 Task: Add Kerrygold Reserve Cheddar Cheese to the cart.
Action: Mouse moved to (751, 283)
Screenshot: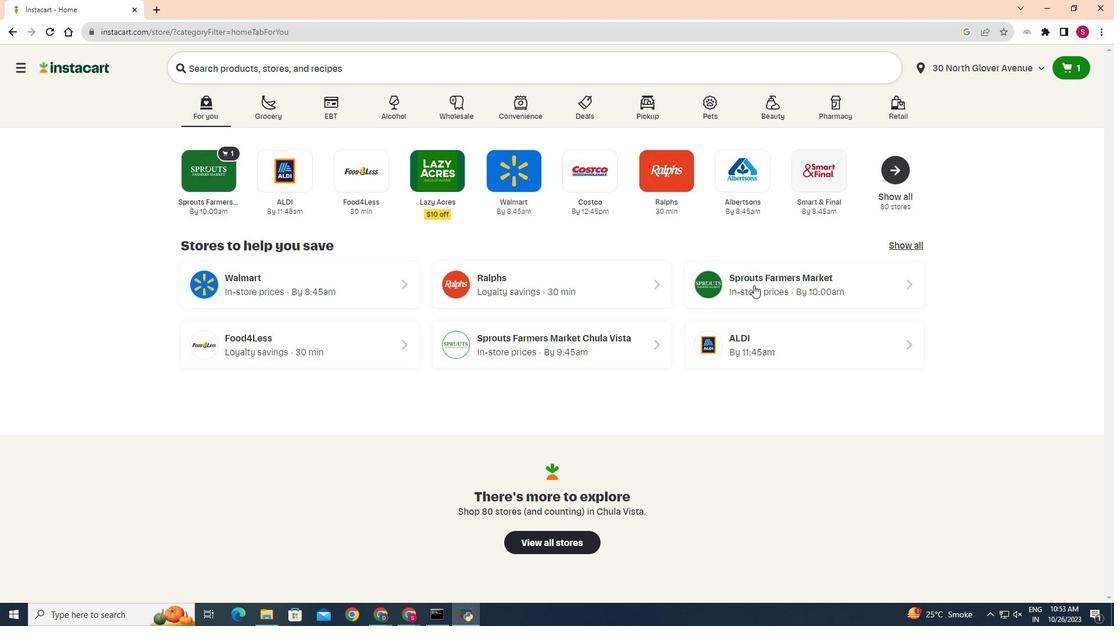 
Action: Mouse pressed left at (751, 283)
Screenshot: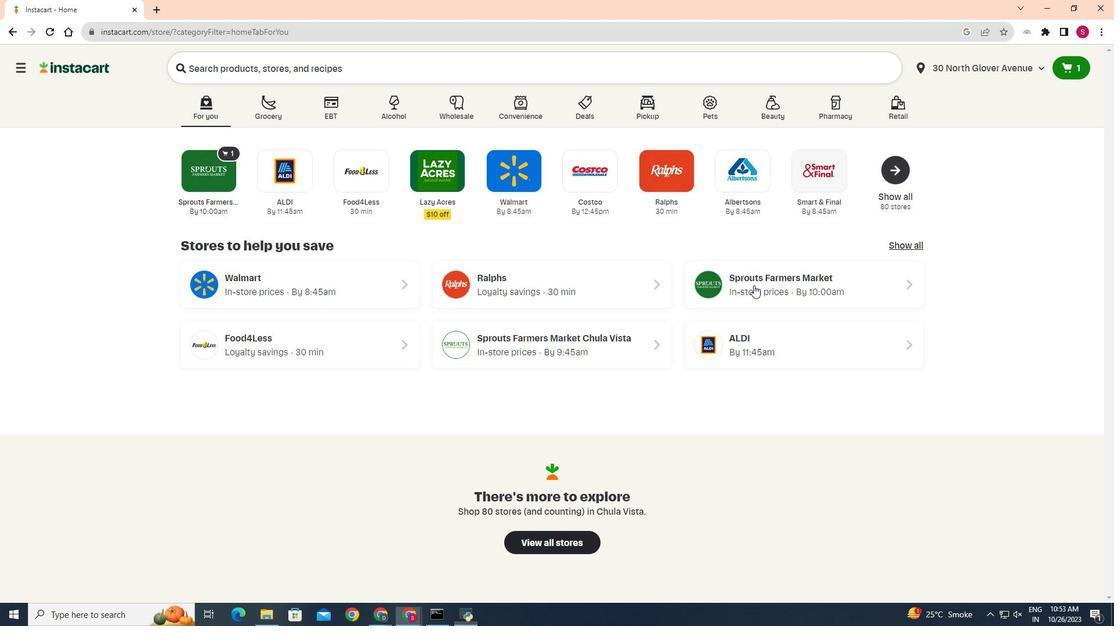 
Action: Mouse moved to (32, 524)
Screenshot: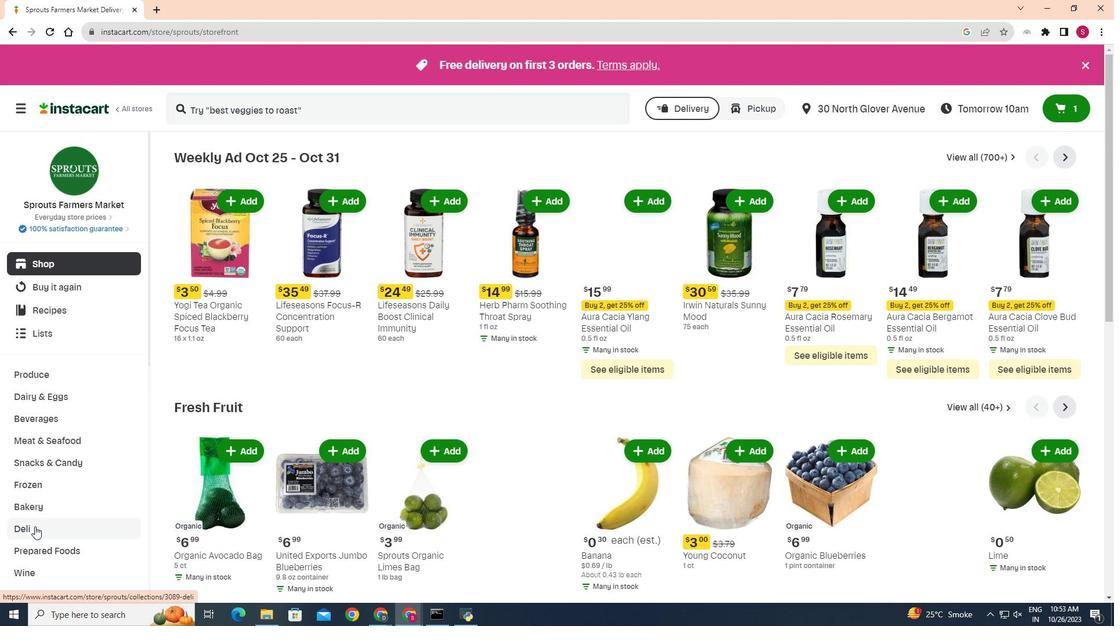 
Action: Mouse pressed left at (32, 524)
Screenshot: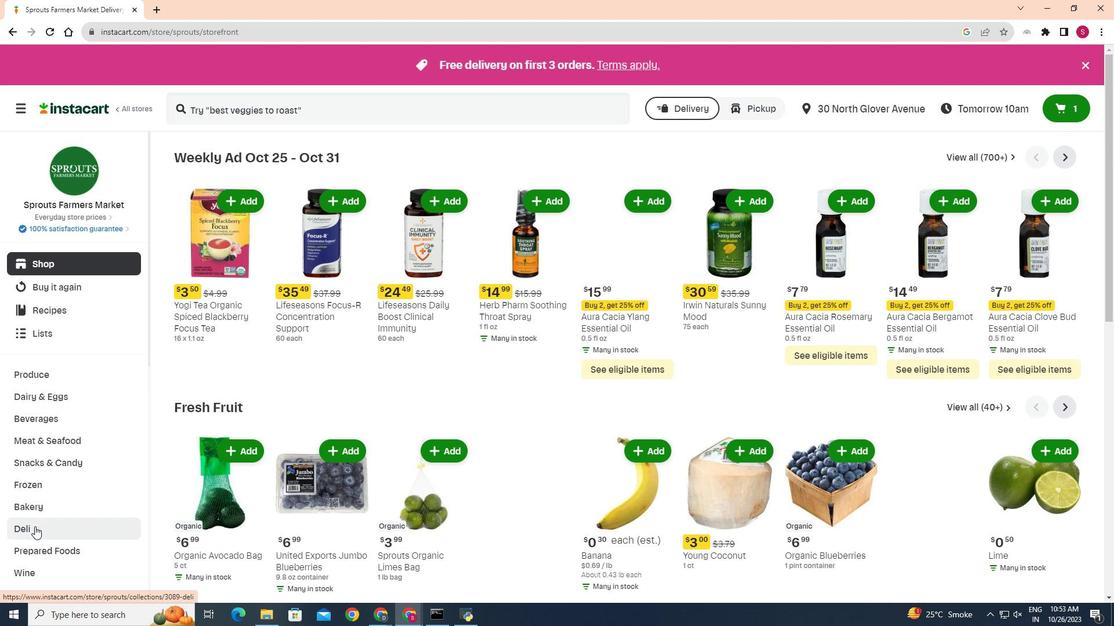 
Action: Mouse moved to (297, 182)
Screenshot: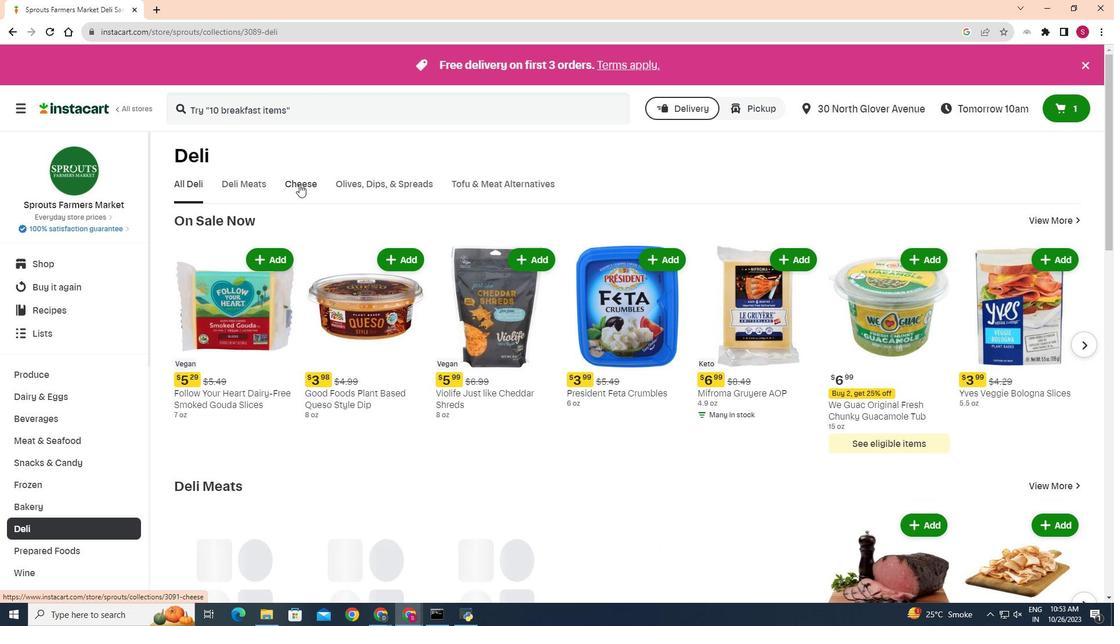
Action: Mouse pressed left at (297, 182)
Screenshot: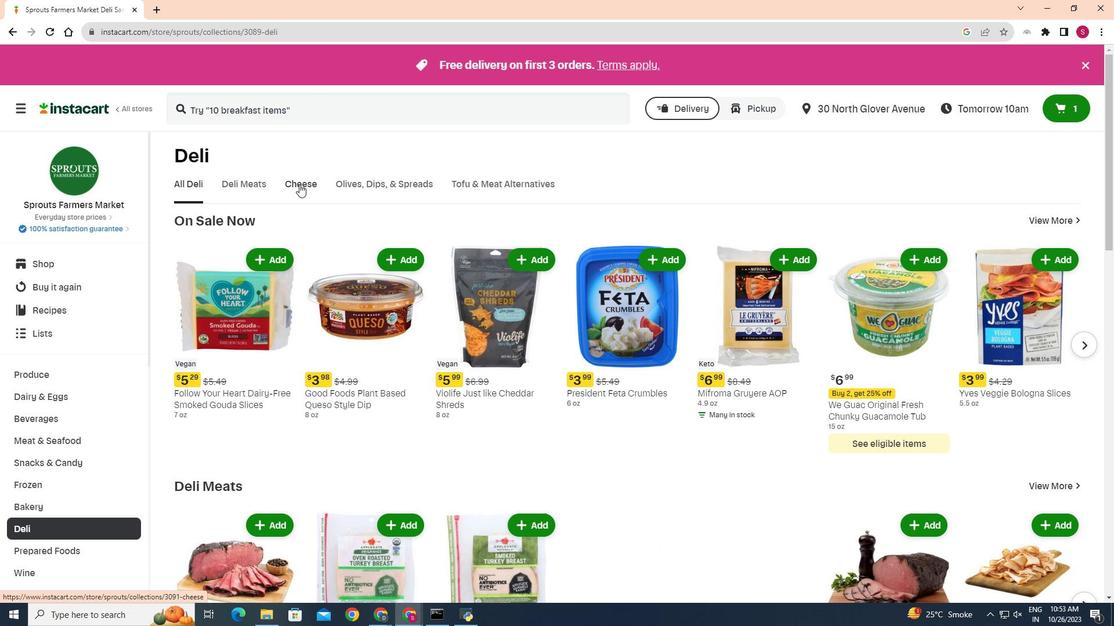 
Action: Mouse moved to (271, 235)
Screenshot: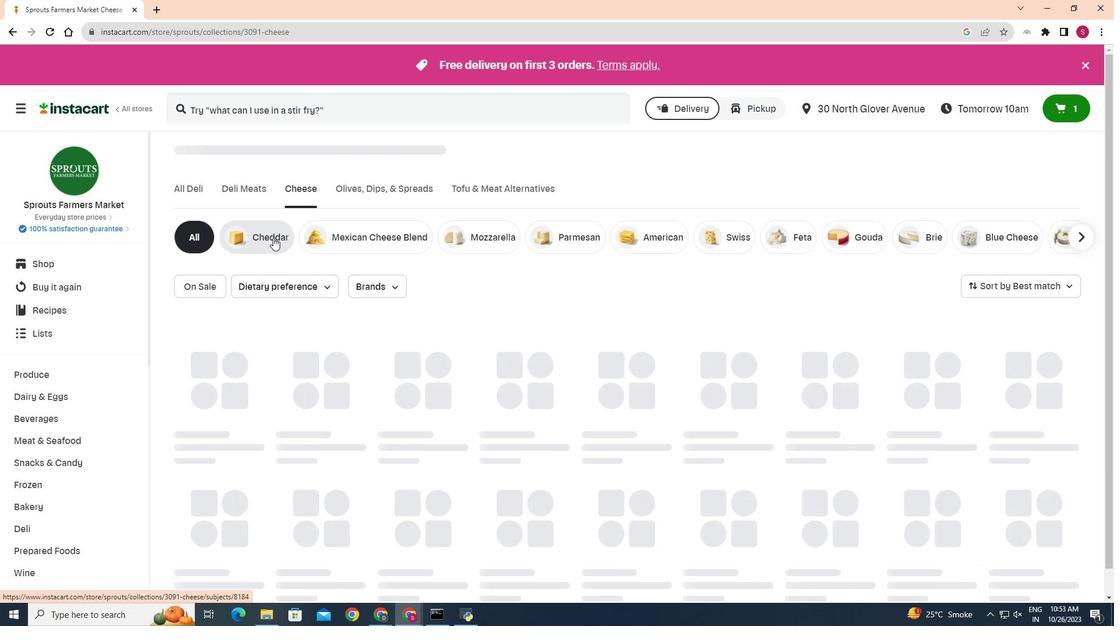 
Action: Mouse pressed left at (271, 235)
Screenshot: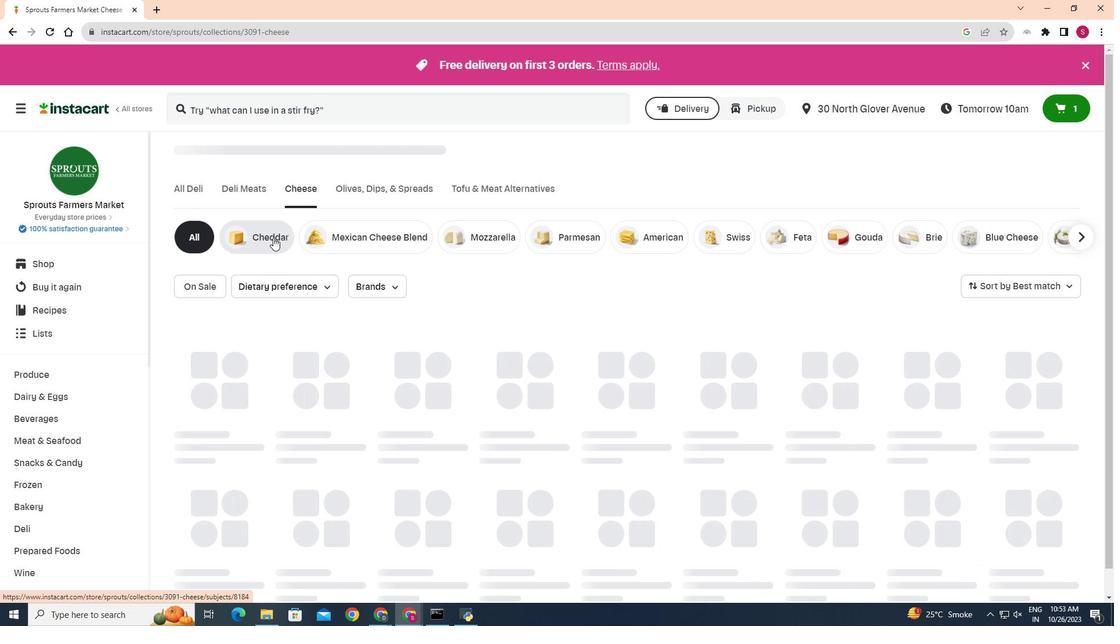 
Action: Mouse moved to (309, 364)
Screenshot: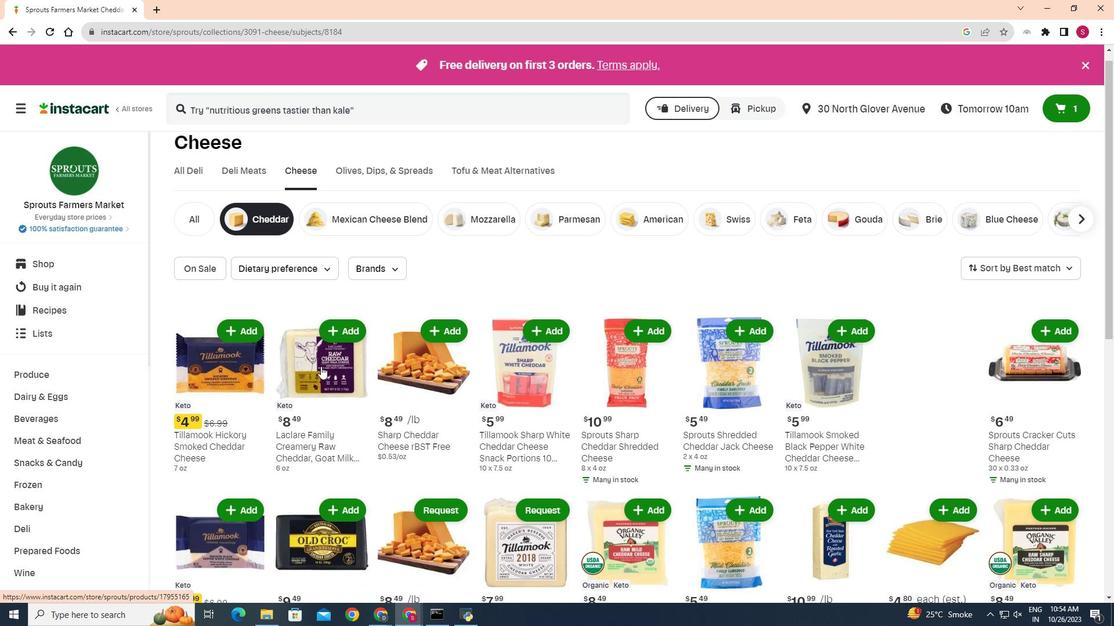 
Action: Mouse scrolled (309, 363) with delta (0, 0)
Screenshot: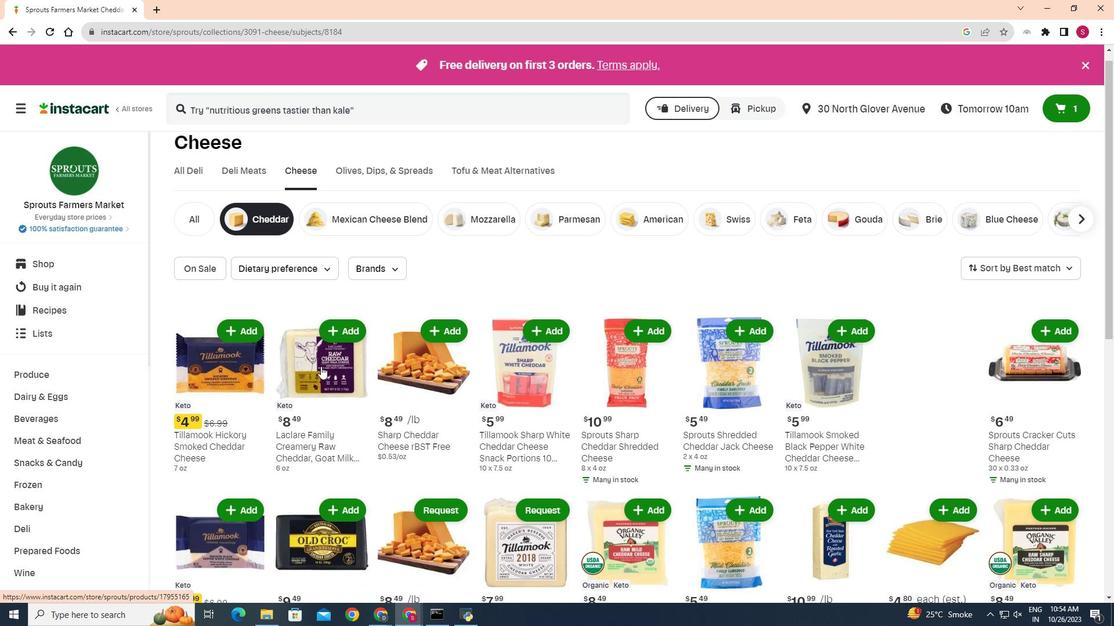 
Action: Mouse moved to (1050, 376)
Screenshot: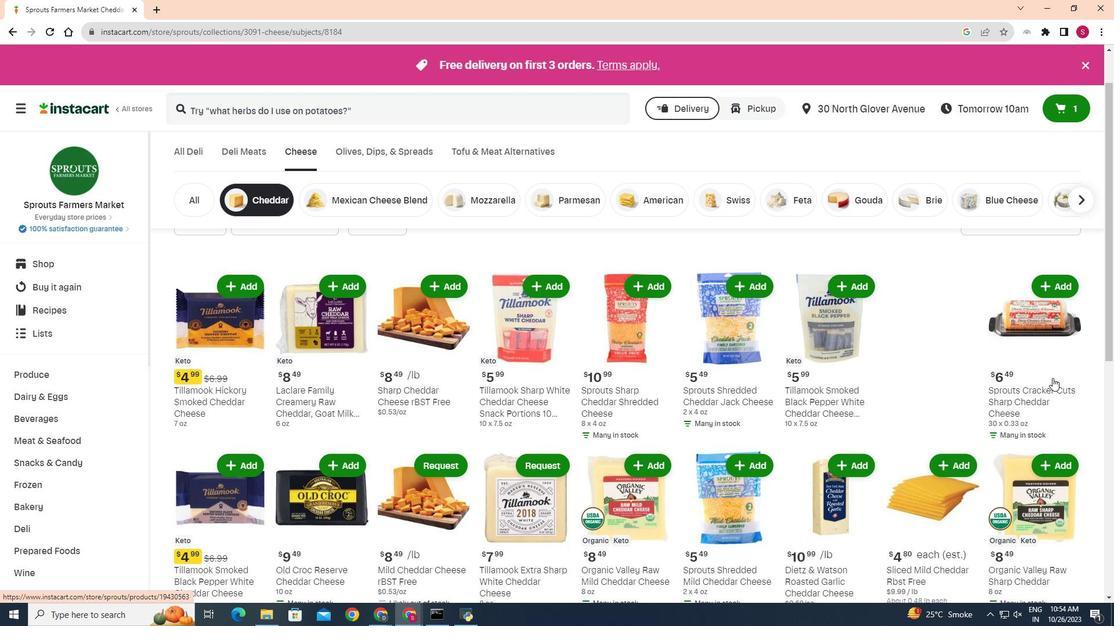 
Action: Mouse scrolled (1050, 375) with delta (0, 0)
Screenshot: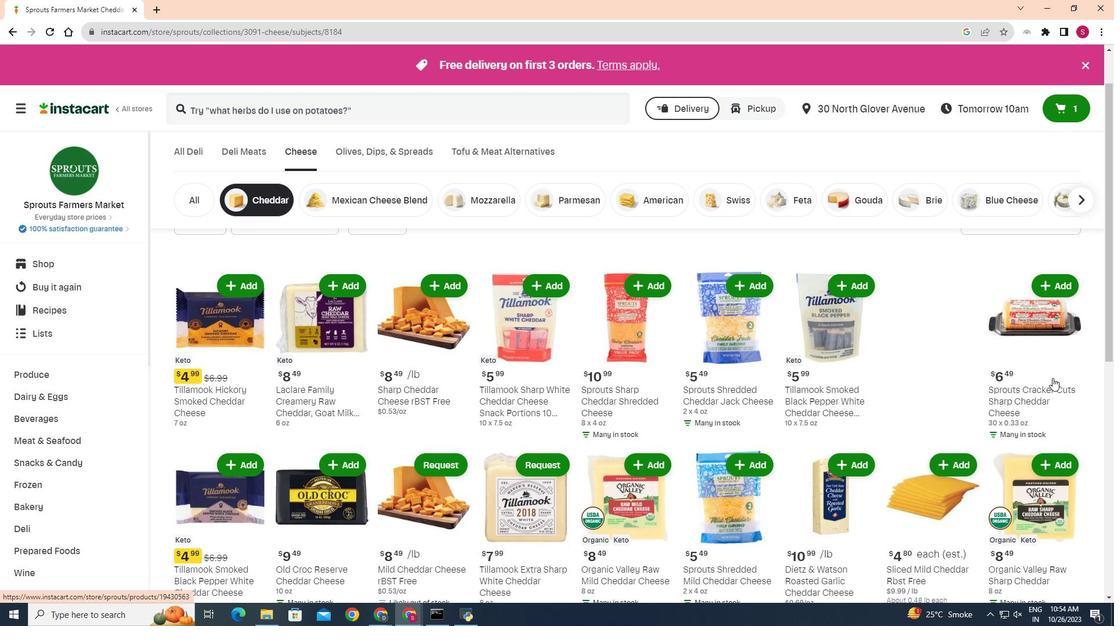 
Action: Mouse scrolled (1050, 375) with delta (0, 0)
Screenshot: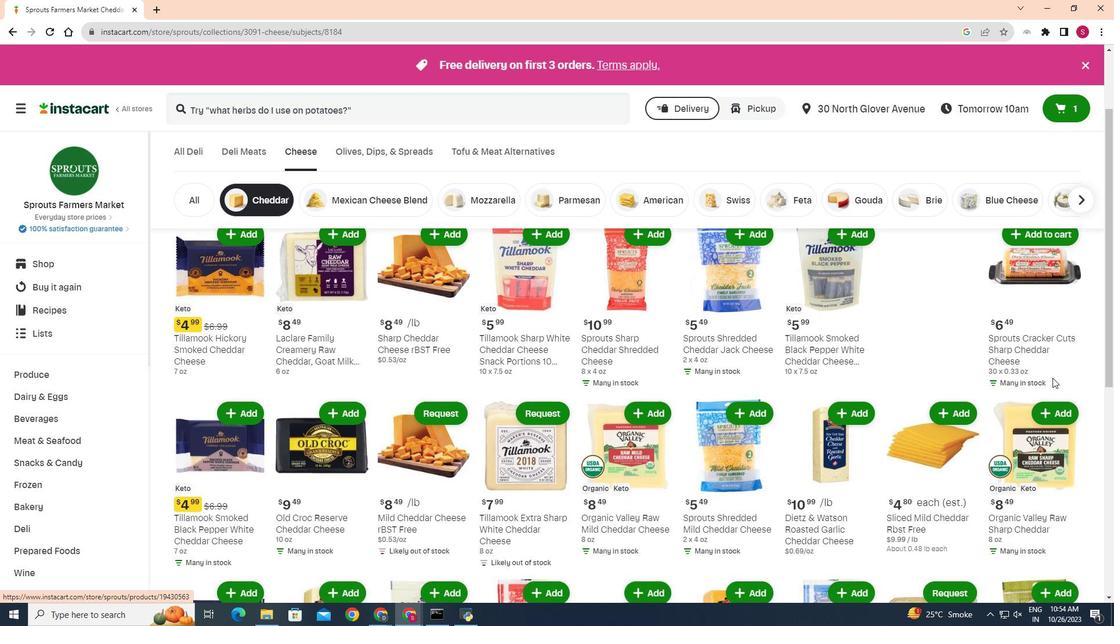 
Action: Mouse moved to (292, 354)
Screenshot: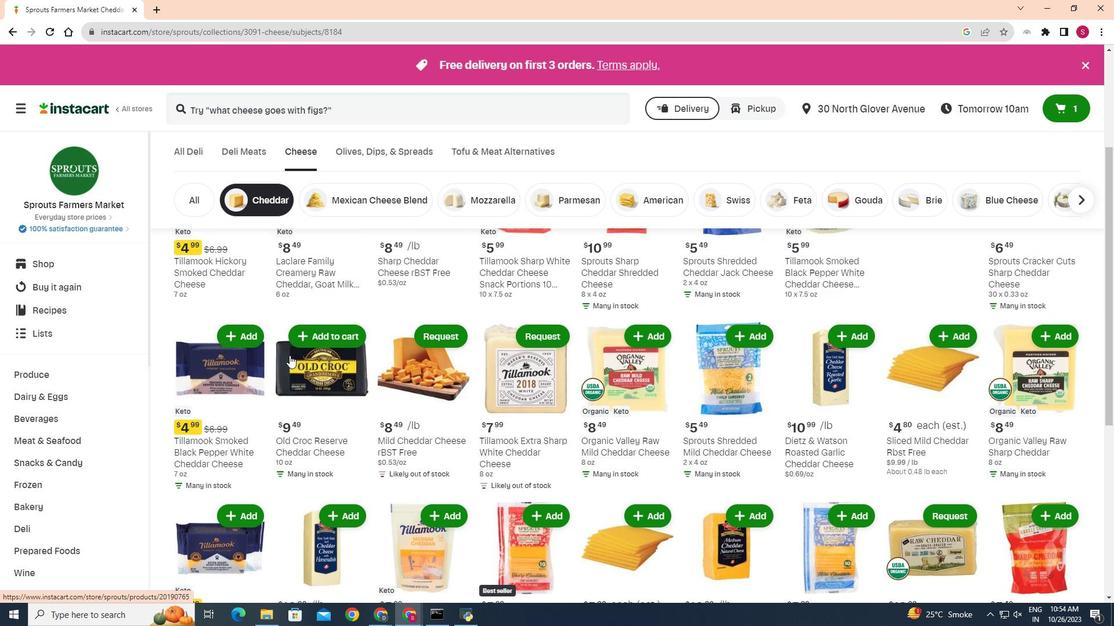 
Action: Mouse scrolled (292, 354) with delta (0, 0)
Screenshot: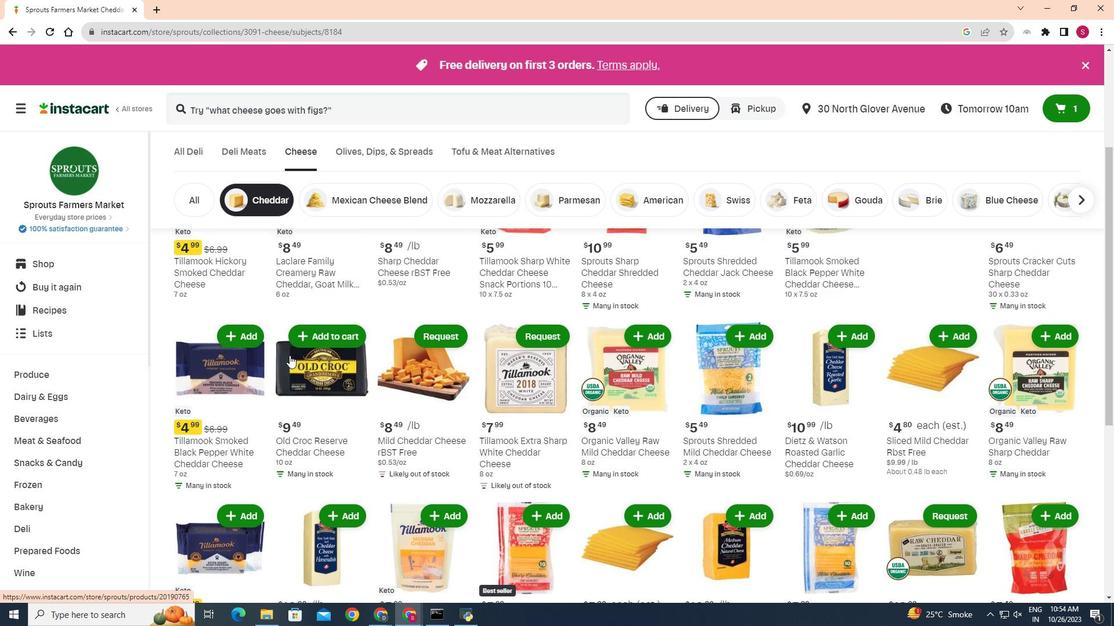 
Action: Mouse moved to (260, 340)
Screenshot: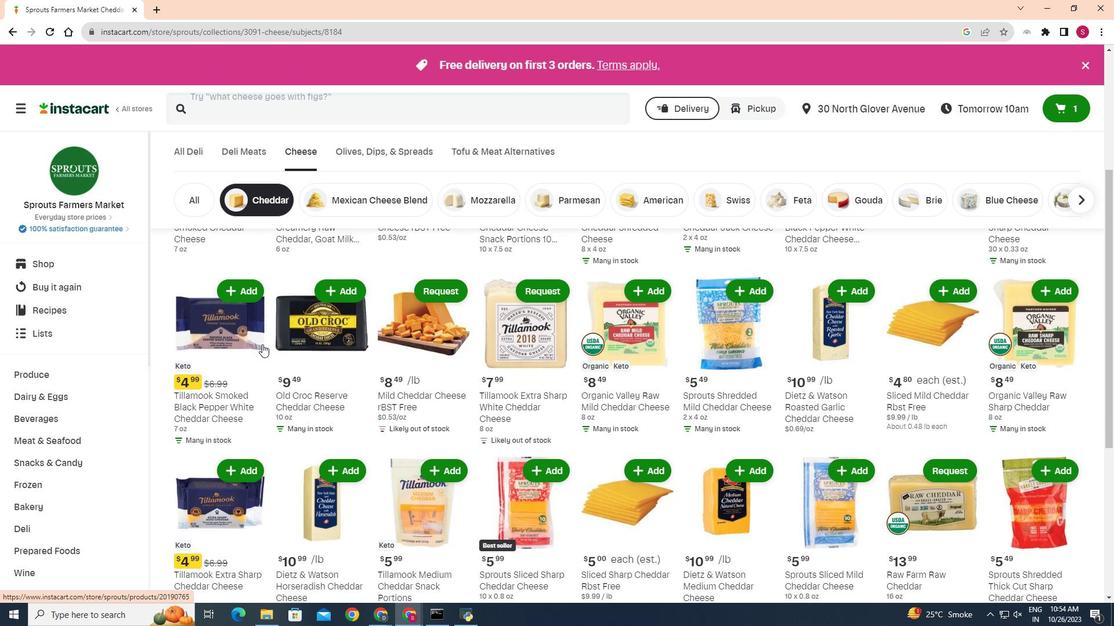
Action: Mouse scrolled (260, 339) with delta (0, 0)
Screenshot: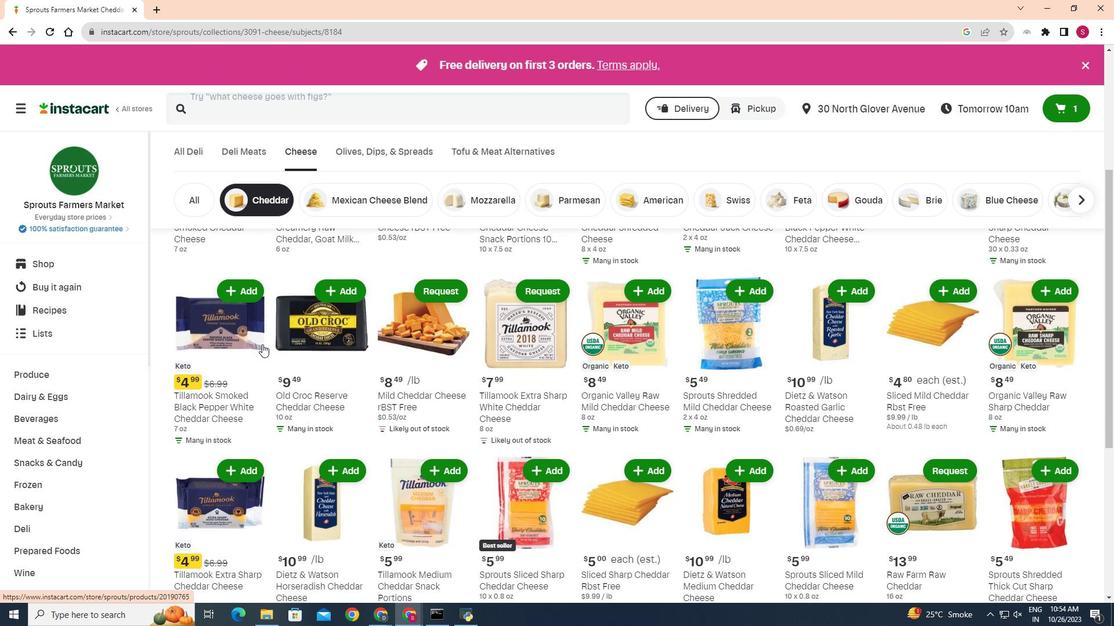 
Action: Mouse moved to (979, 459)
Screenshot: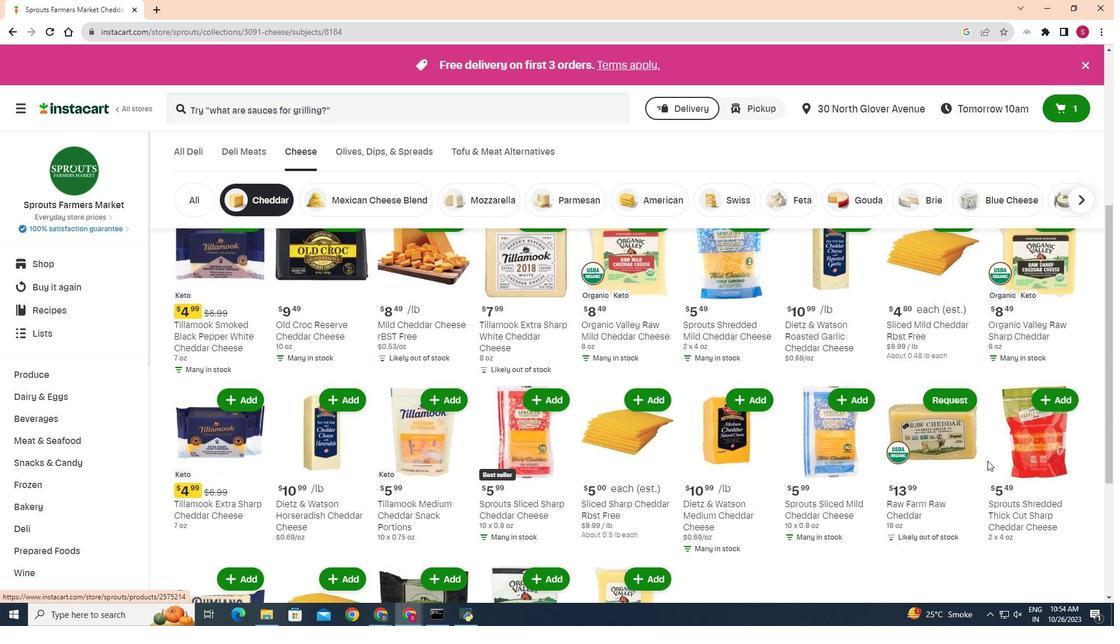 
Action: Mouse scrolled (979, 458) with delta (0, 0)
Screenshot: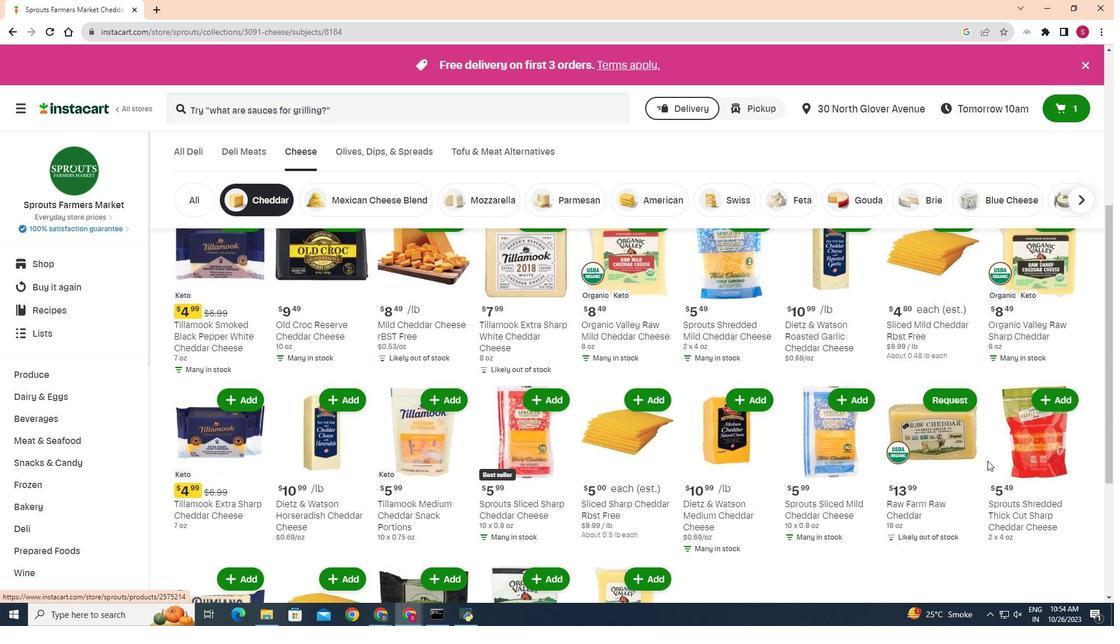 
Action: Mouse moved to (985, 459)
Screenshot: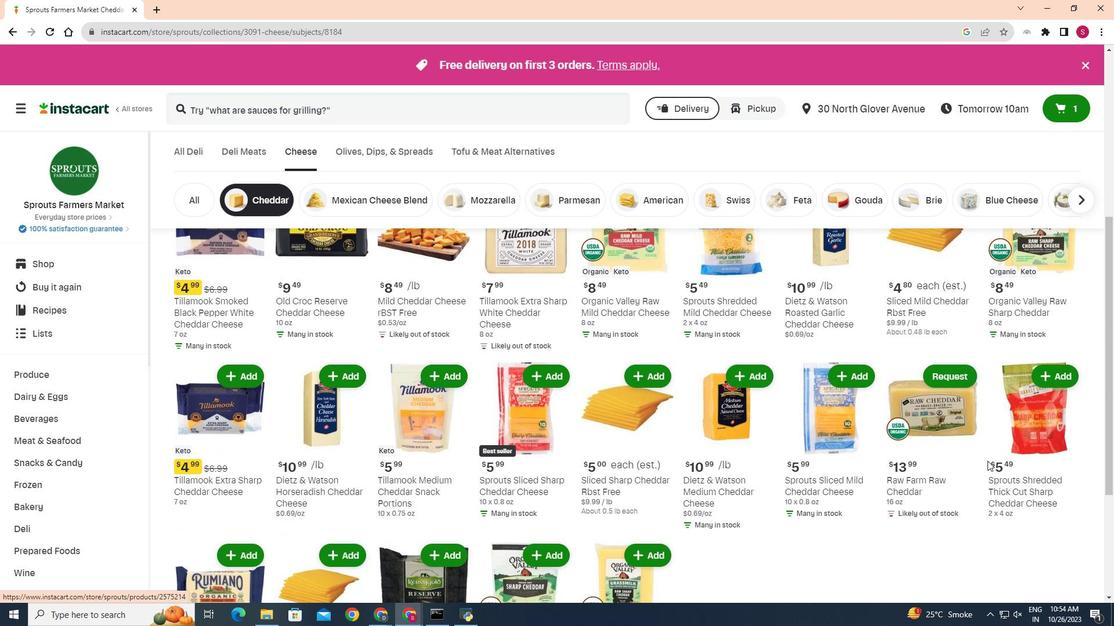 
Action: Mouse scrolled (985, 458) with delta (0, 0)
Screenshot: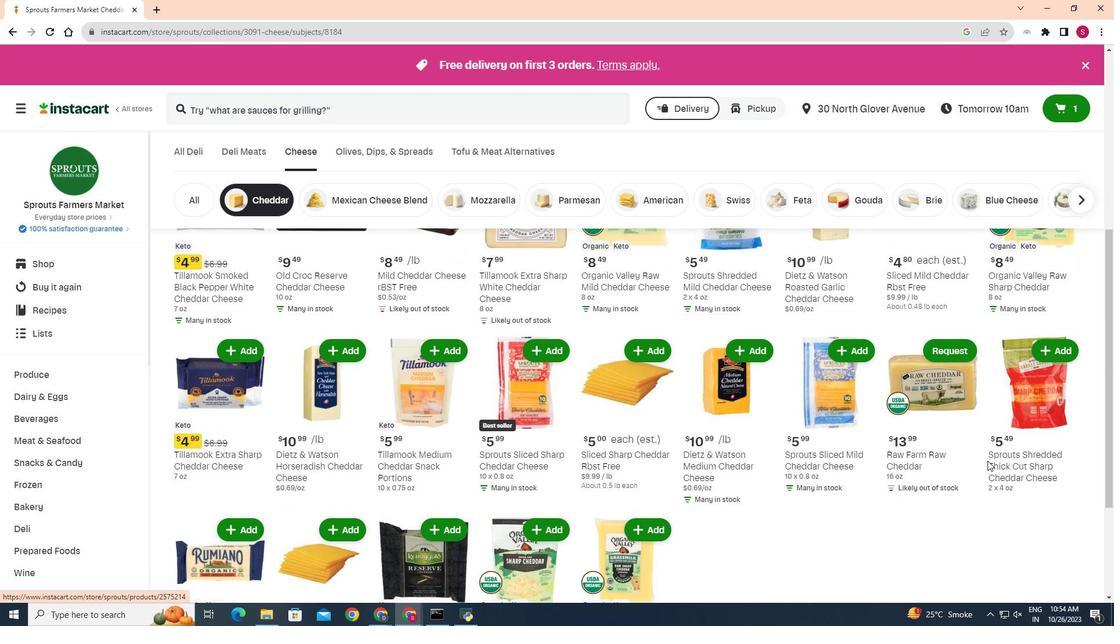 
Action: Mouse scrolled (985, 458) with delta (0, 0)
Screenshot: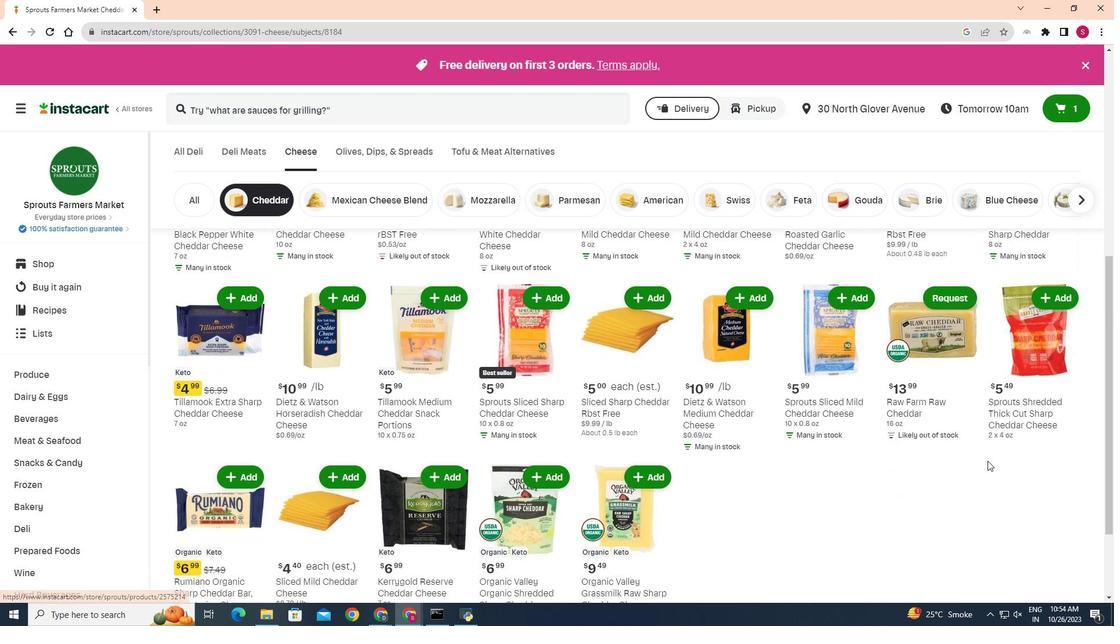 
Action: Mouse moved to (413, 448)
Screenshot: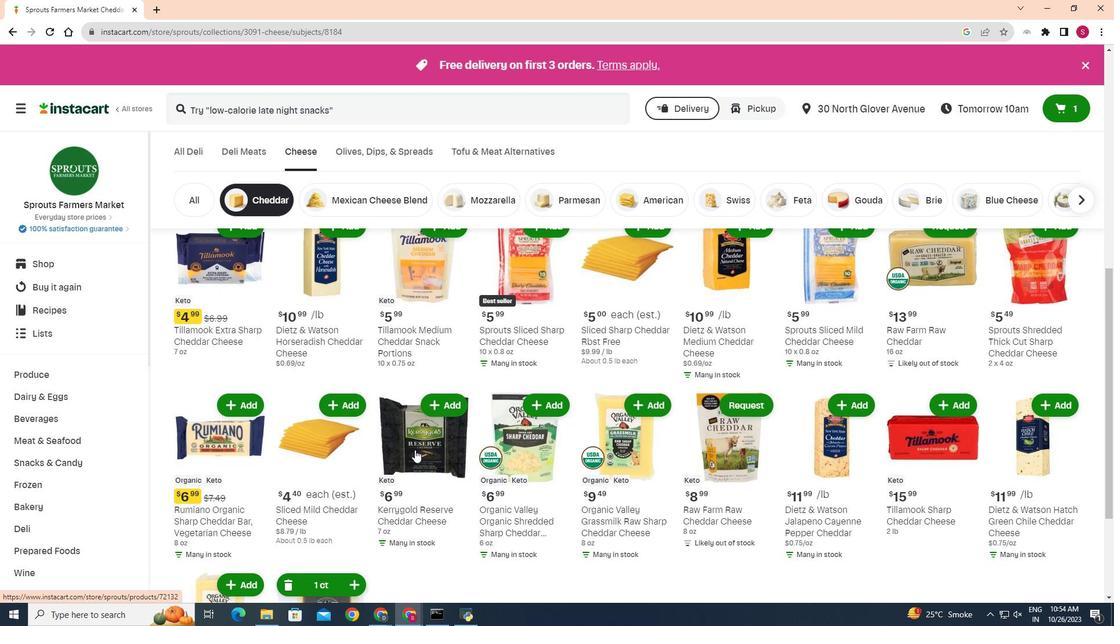 
Action: Mouse scrolled (413, 448) with delta (0, 0)
Screenshot: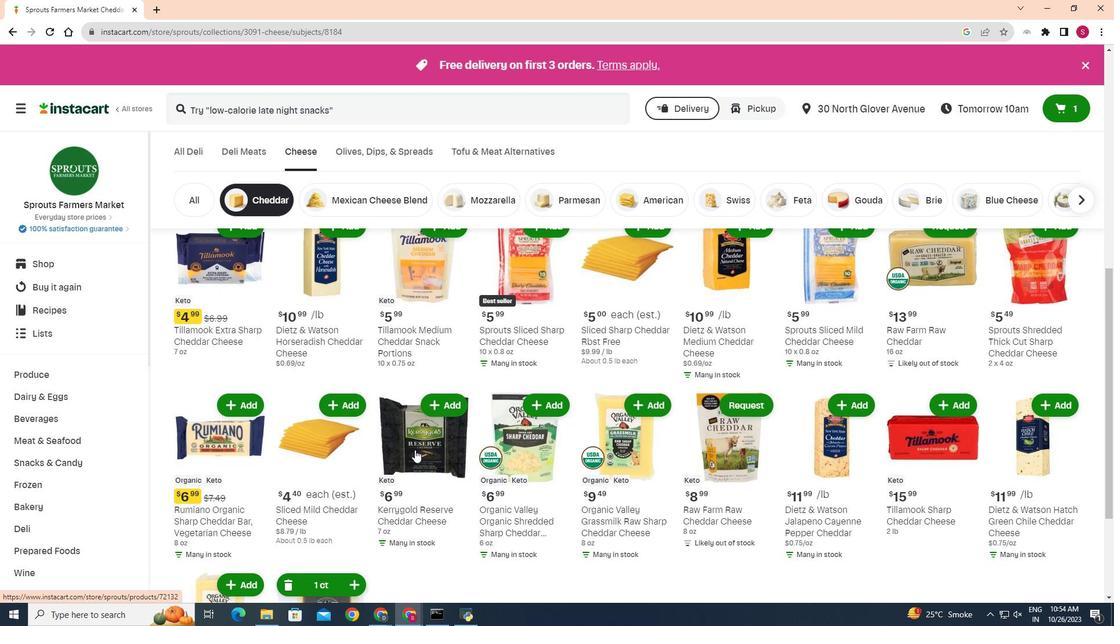 
Action: Mouse moved to (452, 355)
Screenshot: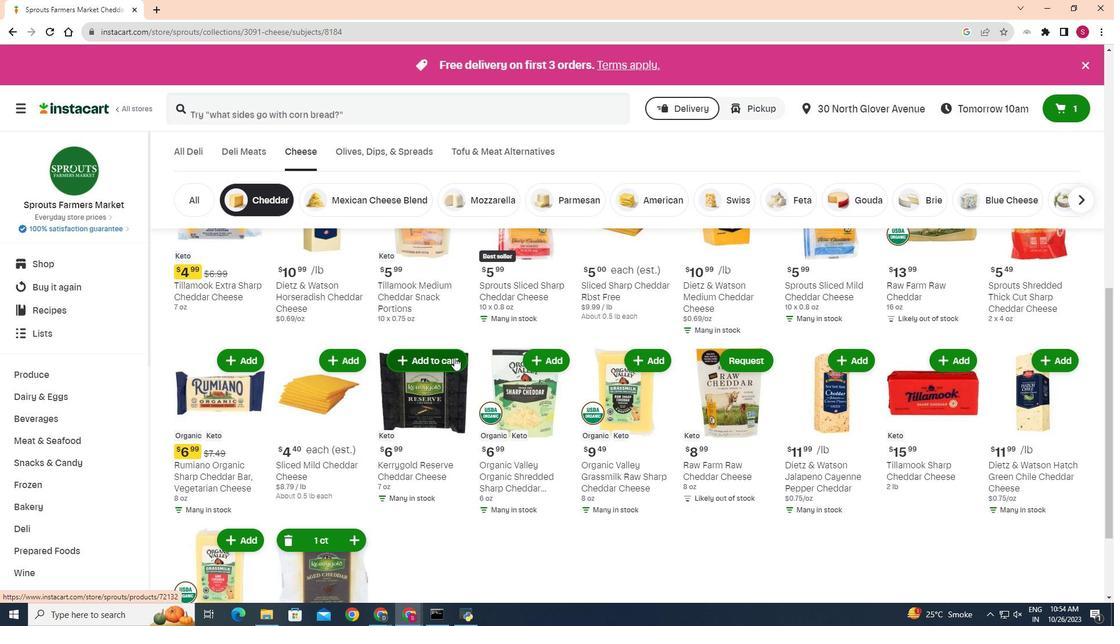 
Action: Mouse pressed left at (452, 355)
Screenshot: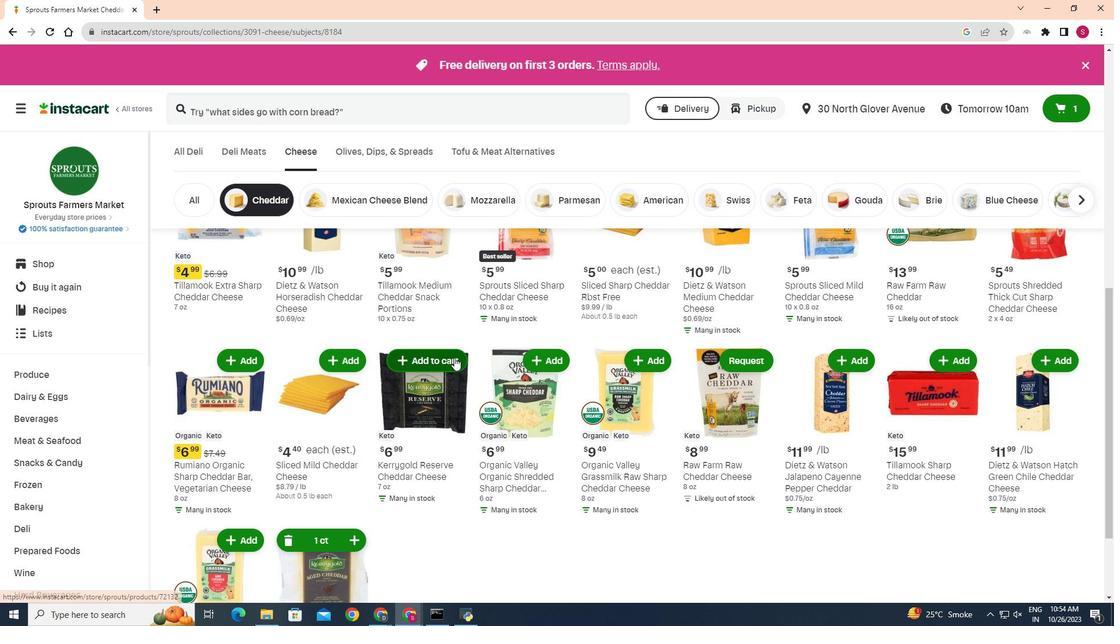 
Action: Mouse moved to (417, 333)
Screenshot: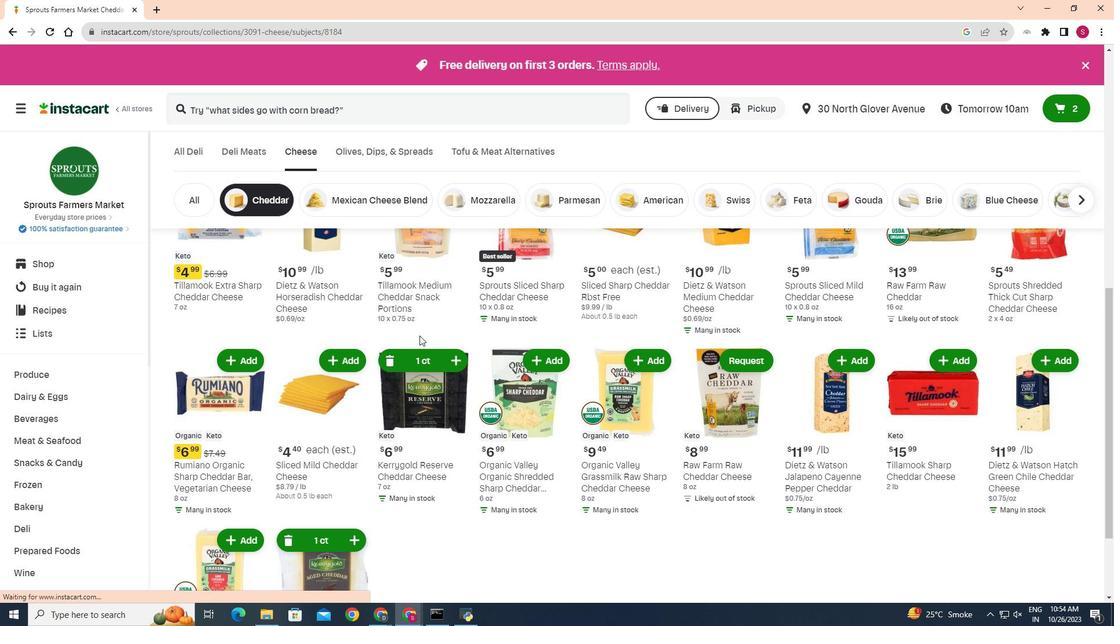 
